Task: Look for products in the category "Babies & Kids" from Spry only.
Action: Mouse pressed left at (222, 106)
Screenshot: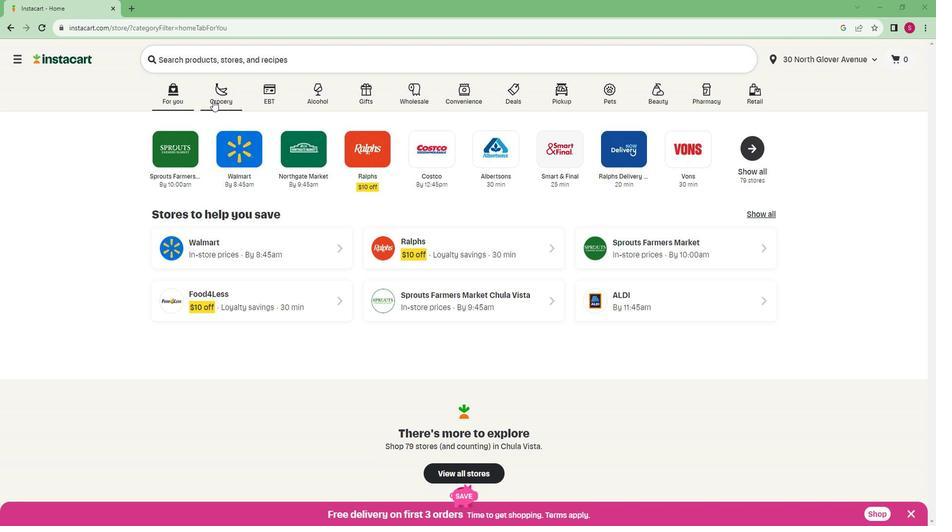 
Action: Mouse moved to (221, 280)
Screenshot: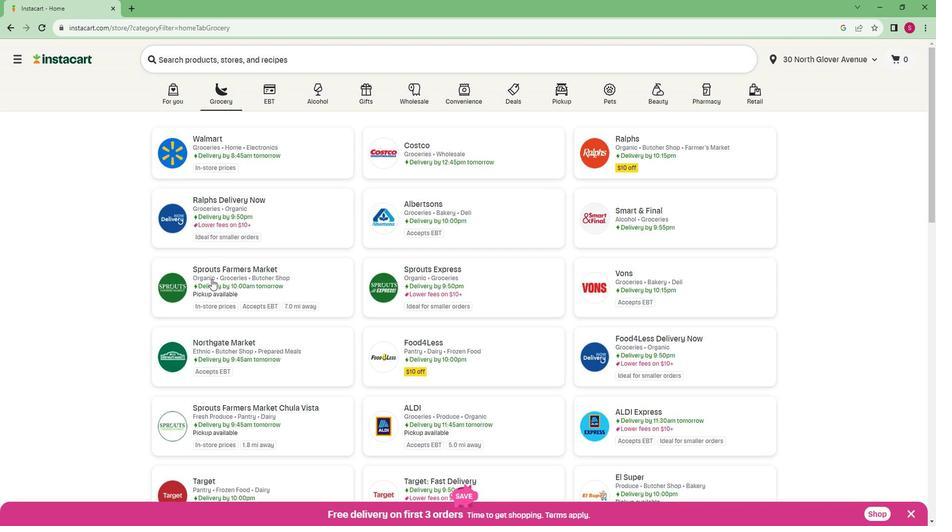 
Action: Mouse pressed left at (221, 280)
Screenshot: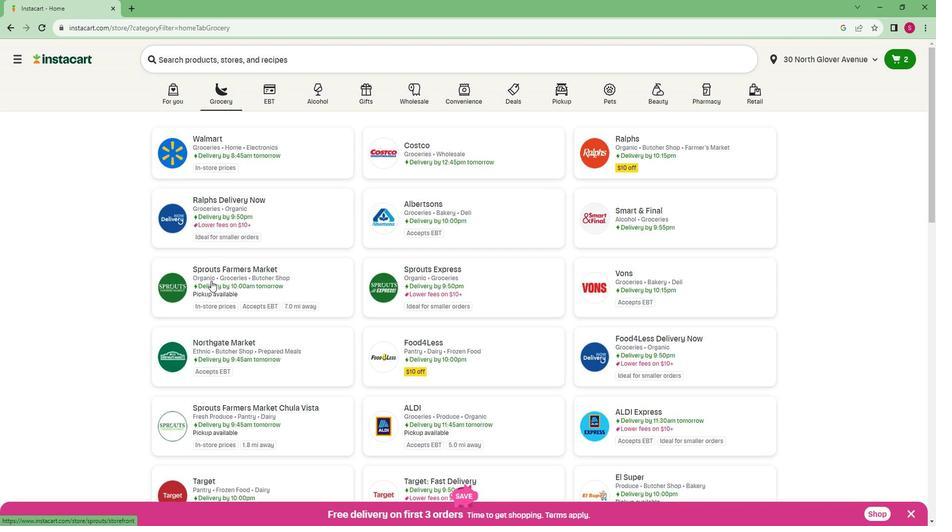 
Action: Mouse moved to (87, 367)
Screenshot: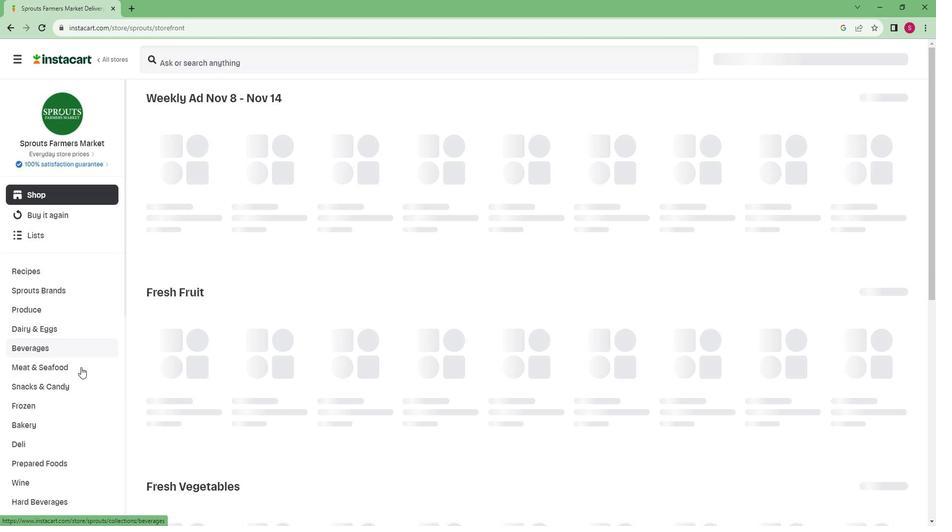 
Action: Mouse scrolled (87, 366) with delta (0, 0)
Screenshot: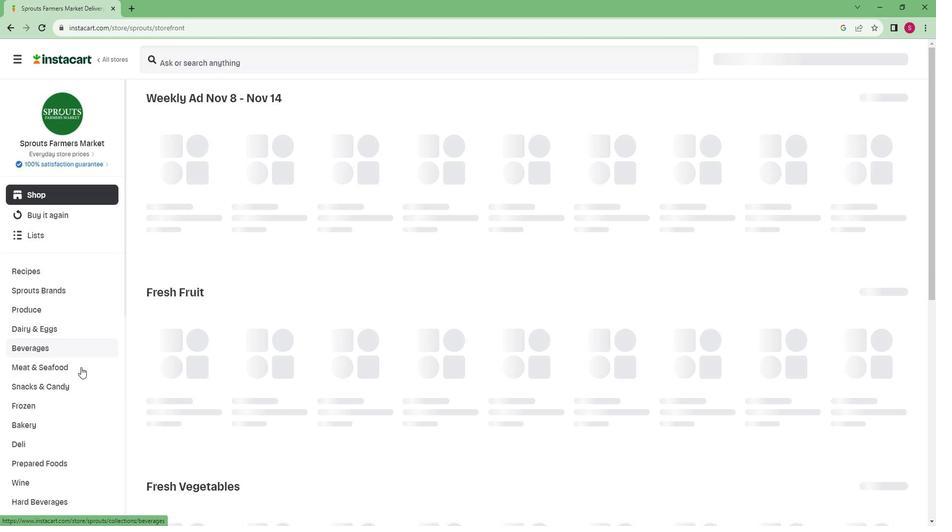
Action: Mouse scrolled (87, 366) with delta (0, 0)
Screenshot: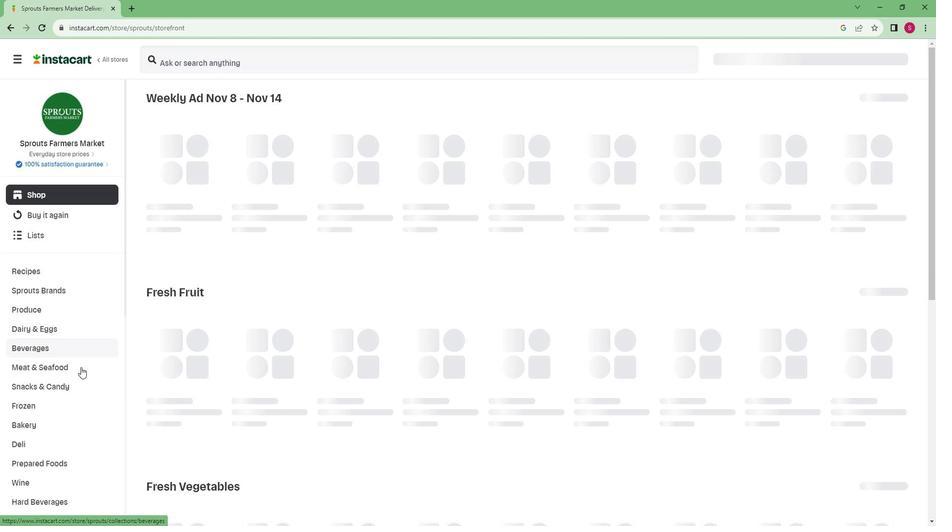
Action: Mouse scrolled (87, 366) with delta (0, 0)
Screenshot: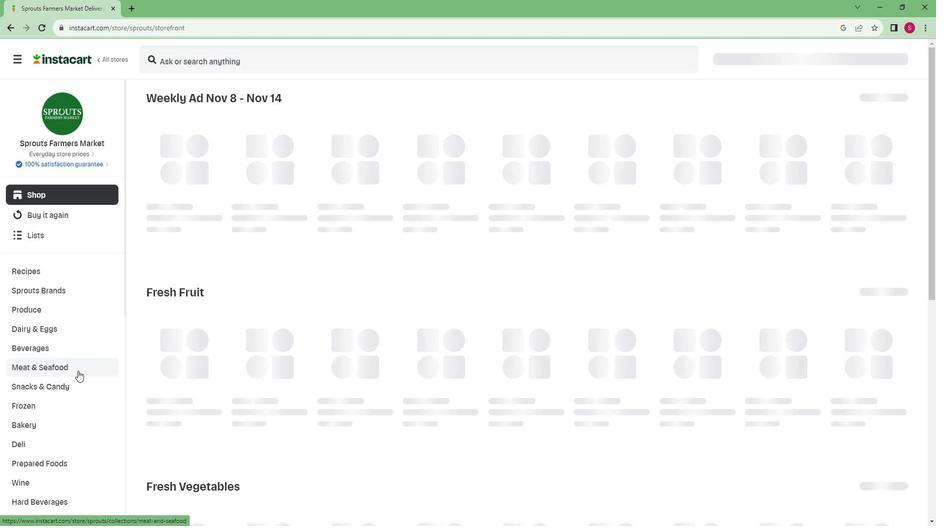 
Action: Mouse scrolled (87, 366) with delta (0, 0)
Screenshot: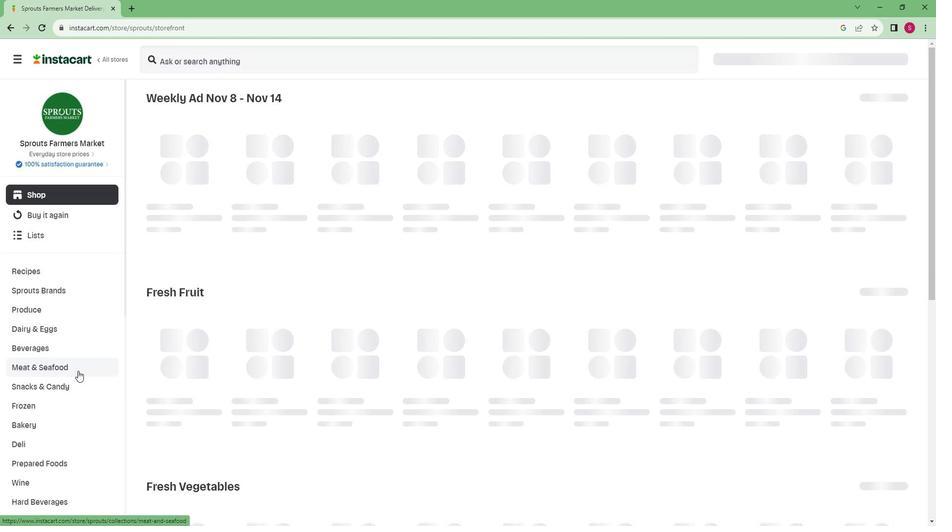 
Action: Mouse scrolled (87, 366) with delta (0, 0)
Screenshot: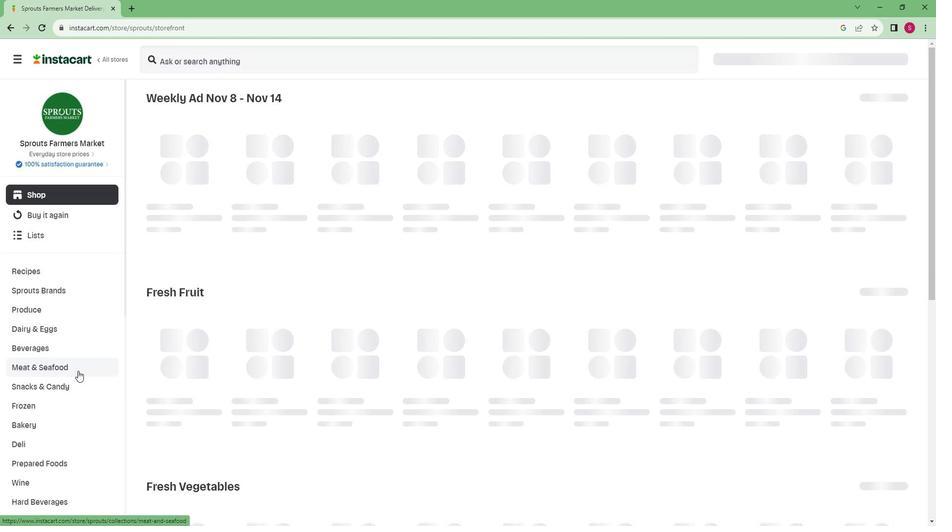 
Action: Mouse scrolled (87, 366) with delta (0, 0)
Screenshot: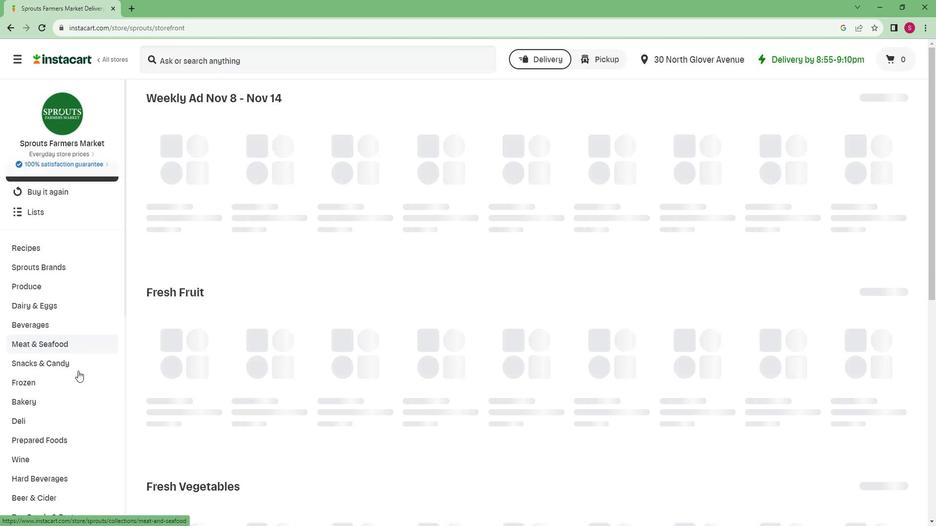 
Action: Mouse scrolled (87, 366) with delta (0, 0)
Screenshot: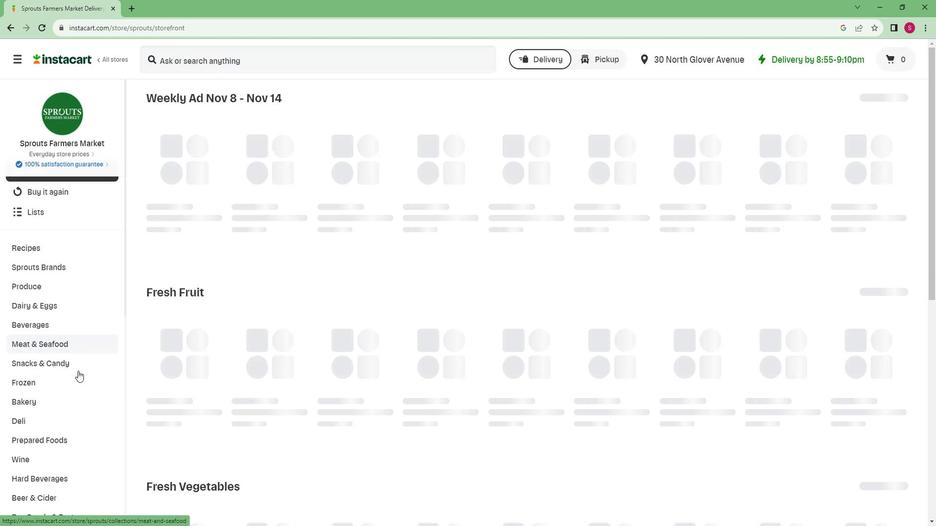 
Action: Mouse moved to (57, 425)
Screenshot: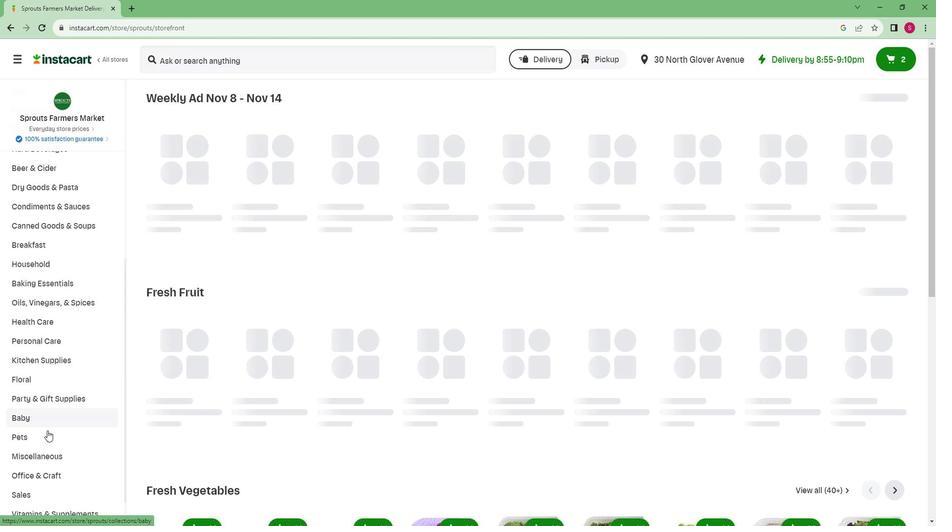 
Action: Mouse scrolled (57, 424) with delta (0, 0)
Screenshot: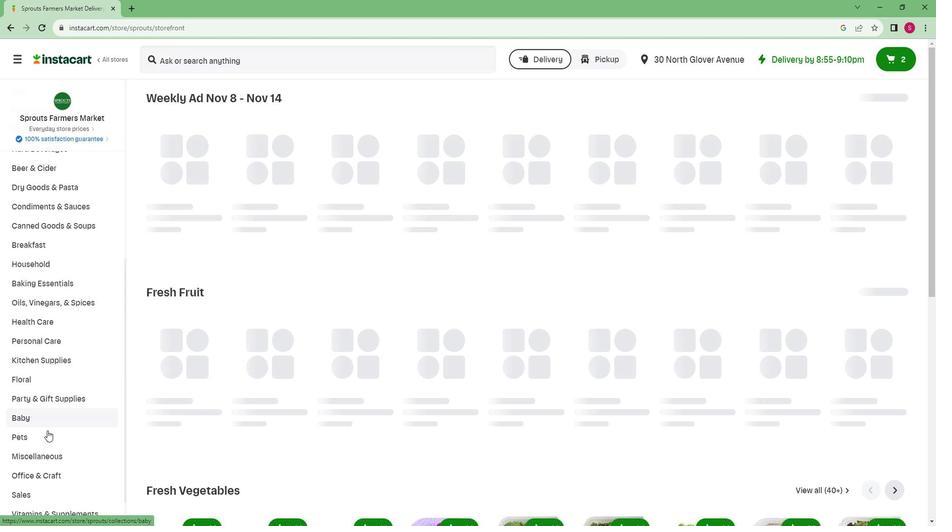 
Action: Mouse scrolled (57, 424) with delta (0, 0)
Screenshot: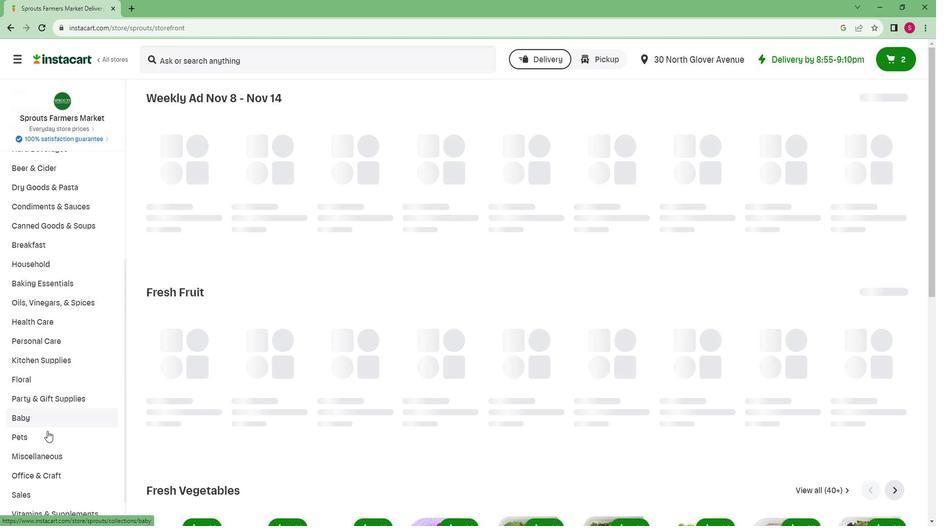
Action: Mouse moved to (49, 485)
Screenshot: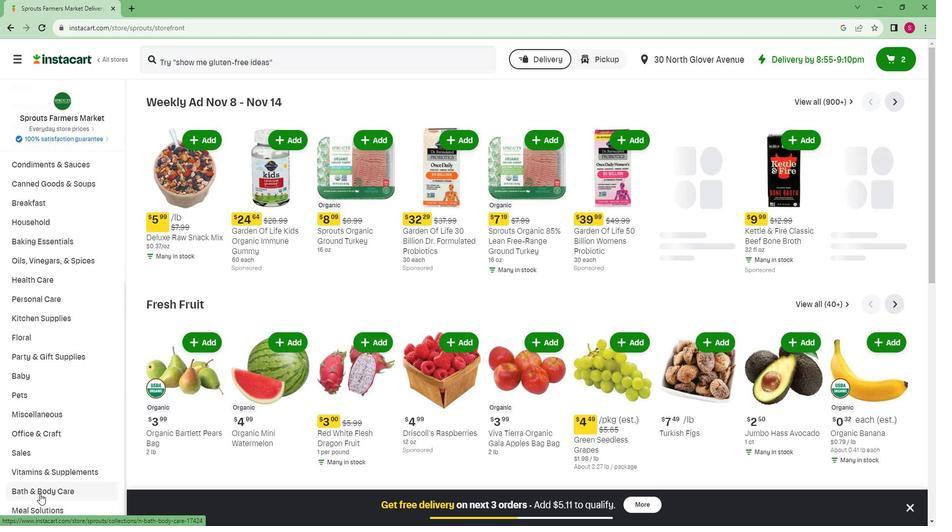 
Action: Mouse pressed left at (49, 485)
Screenshot: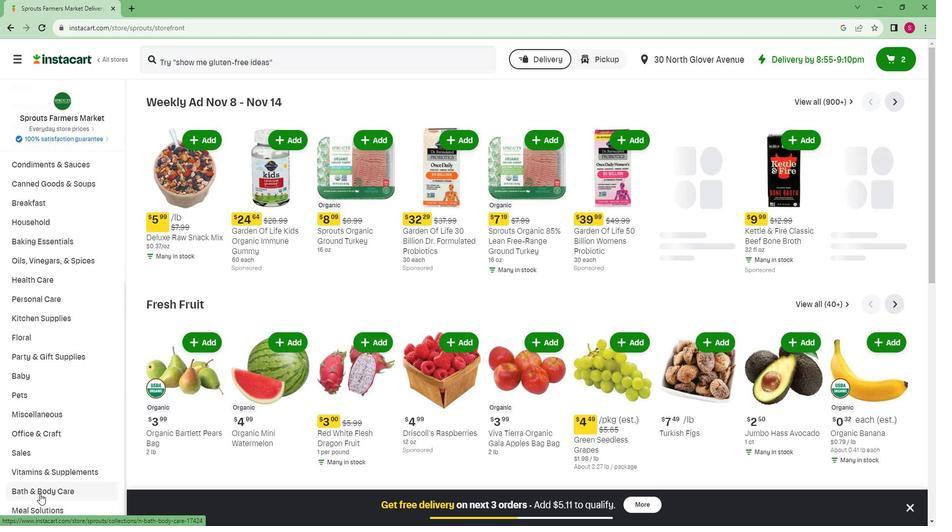 
Action: Mouse moved to (47, 439)
Screenshot: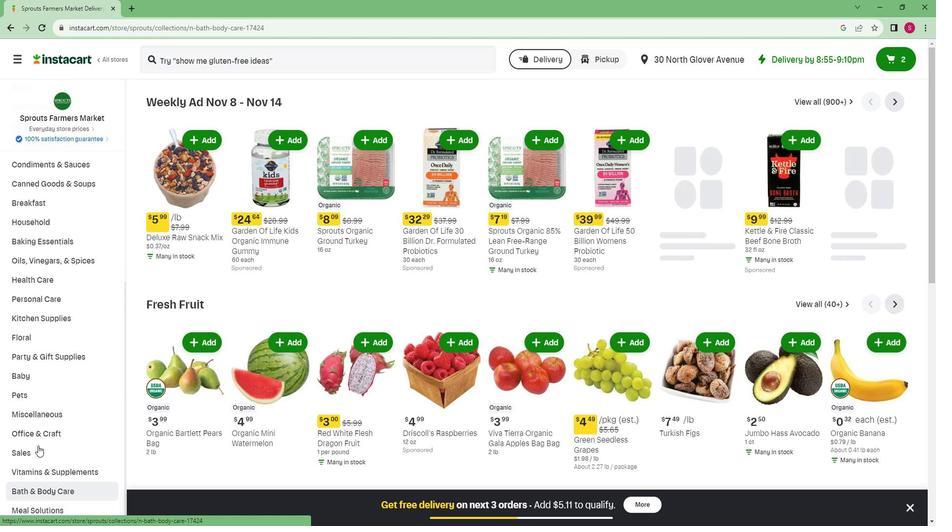 
Action: Mouse scrolled (47, 439) with delta (0, 0)
Screenshot: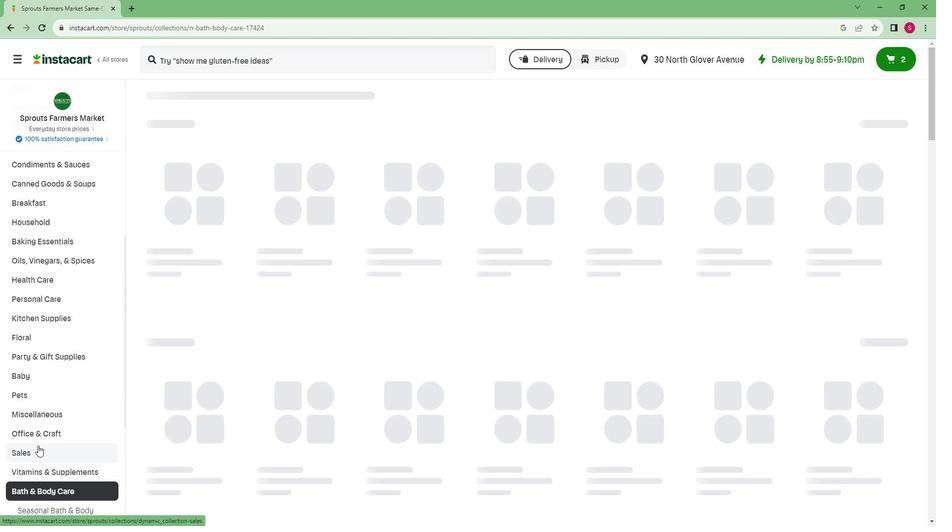 
Action: Mouse scrolled (47, 439) with delta (0, 0)
Screenshot: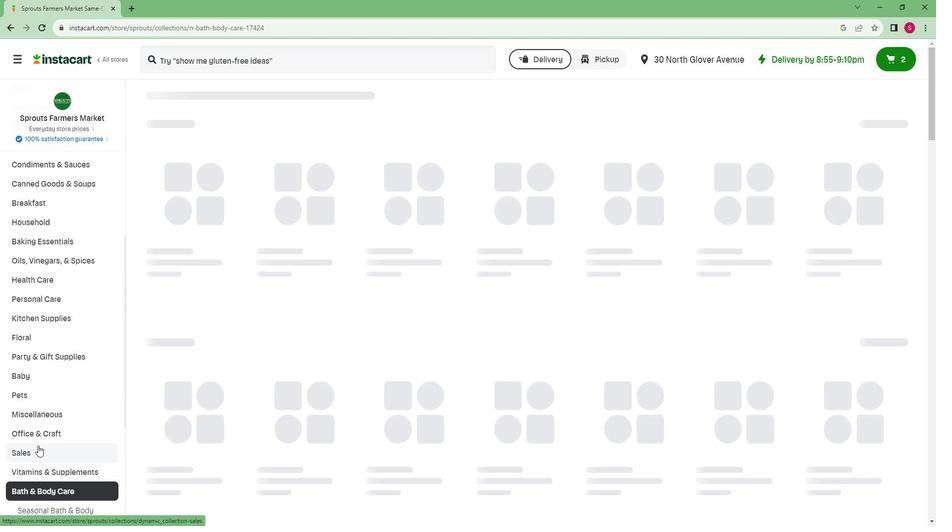 
Action: Mouse scrolled (47, 439) with delta (0, 0)
Screenshot: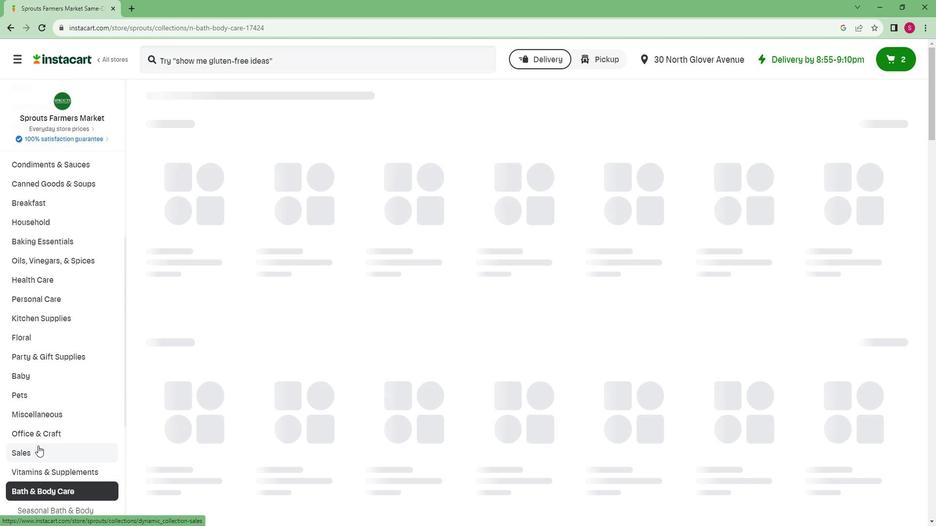 
Action: Mouse scrolled (47, 439) with delta (0, 0)
Screenshot: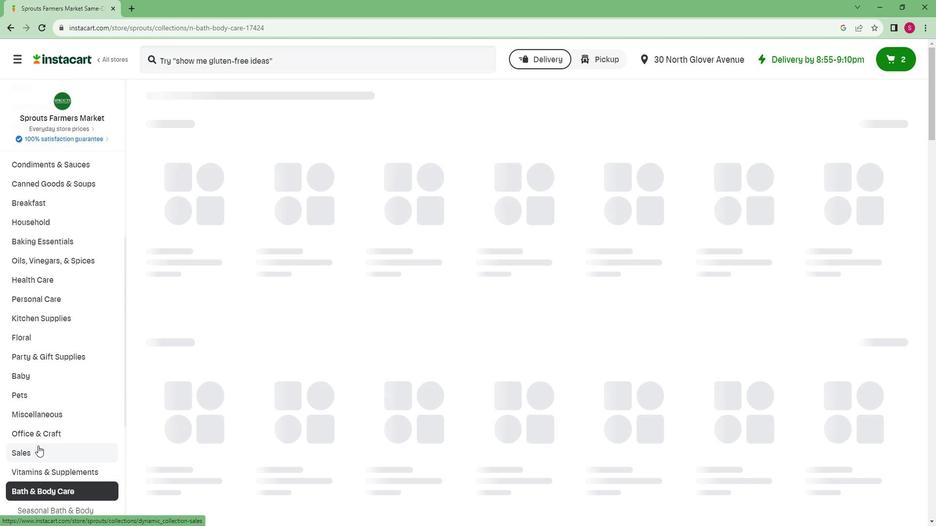 
Action: Mouse scrolled (47, 439) with delta (0, 0)
Screenshot: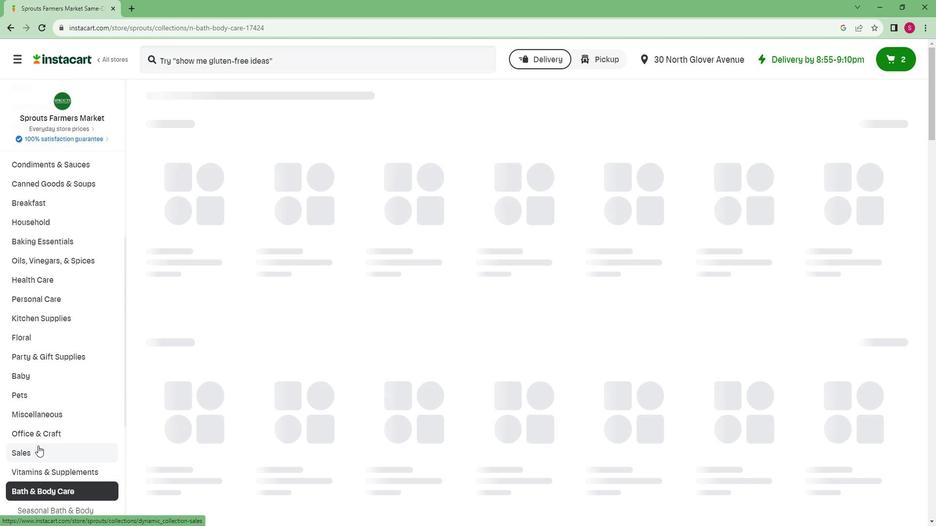 
Action: Mouse scrolled (47, 439) with delta (0, 0)
Screenshot: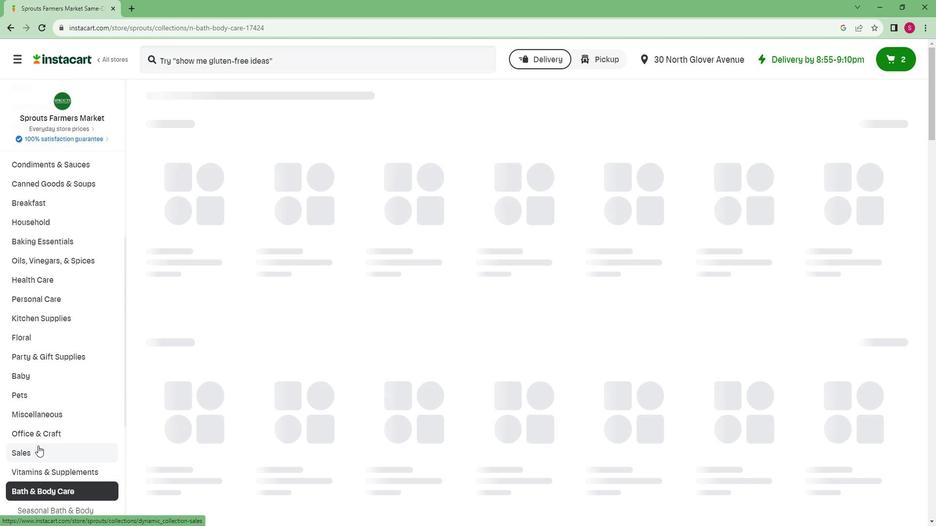 
Action: Mouse moved to (39, 464)
Screenshot: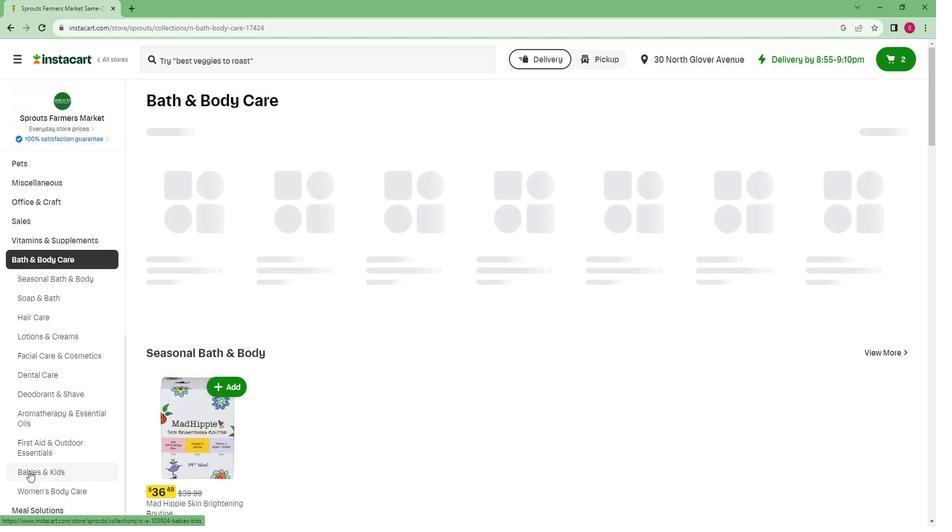 
Action: Mouse pressed left at (39, 464)
Screenshot: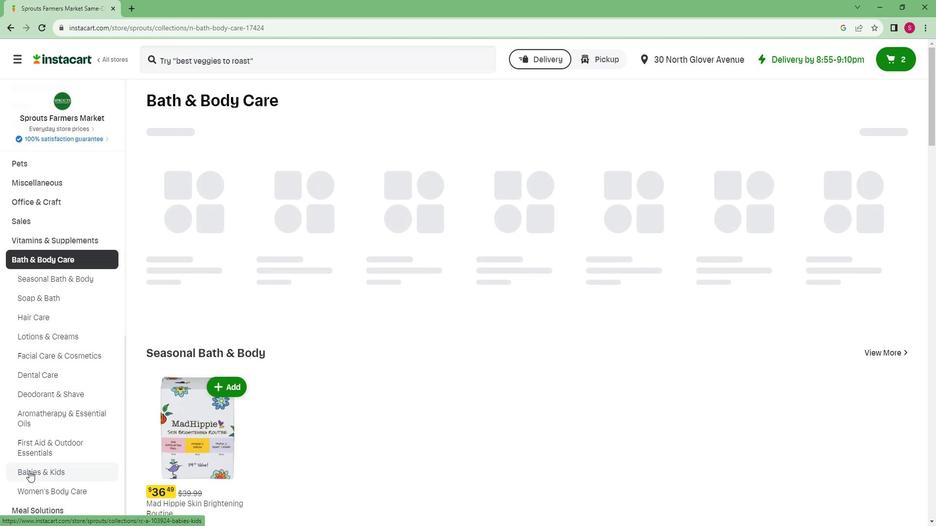 
Action: Mouse moved to (221, 141)
Screenshot: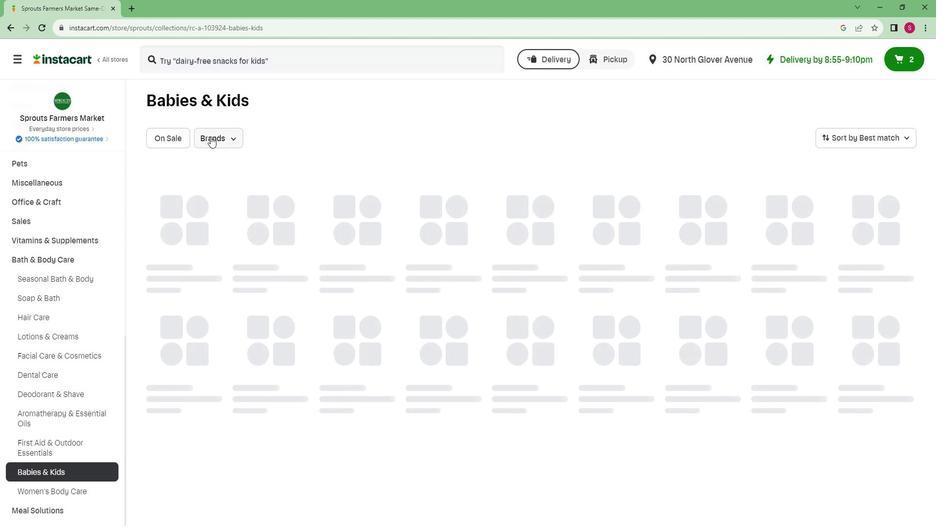 
Action: Mouse pressed left at (221, 141)
Screenshot: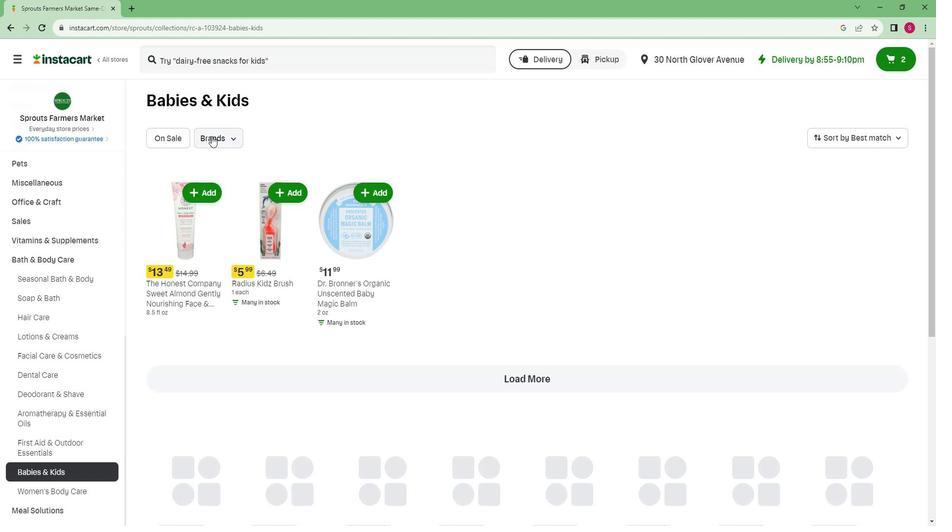 
Action: Mouse moved to (231, 254)
Screenshot: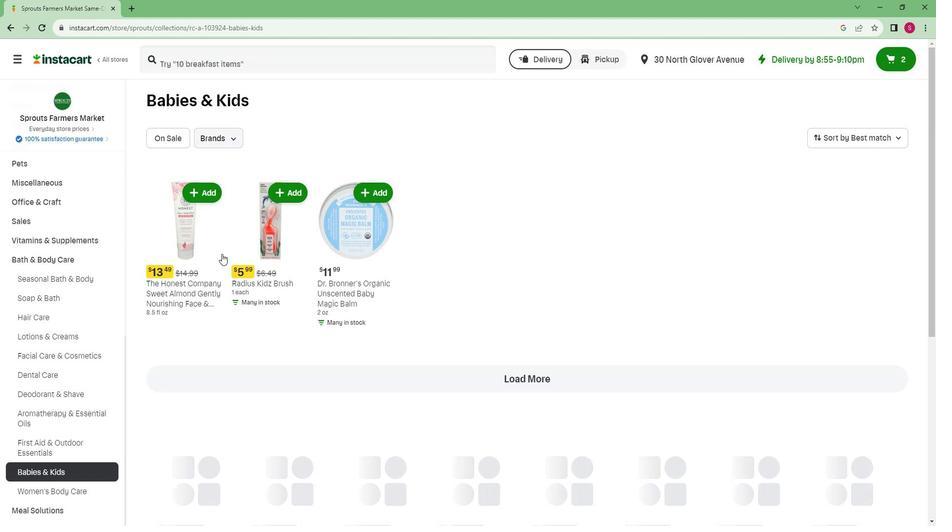 
Action: Mouse scrolled (231, 254) with delta (0, 0)
Screenshot: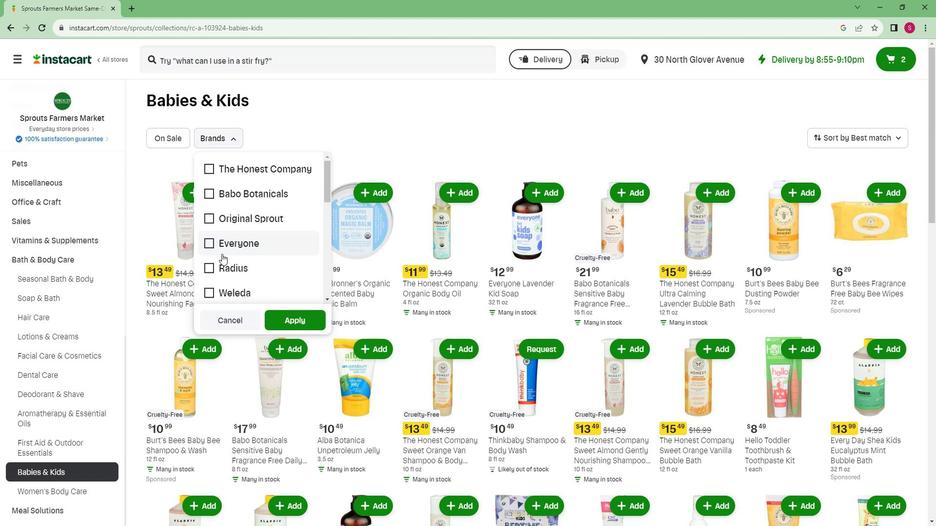 
Action: Mouse scrolled (231, 254) with delta (0, 0)
Screenshot: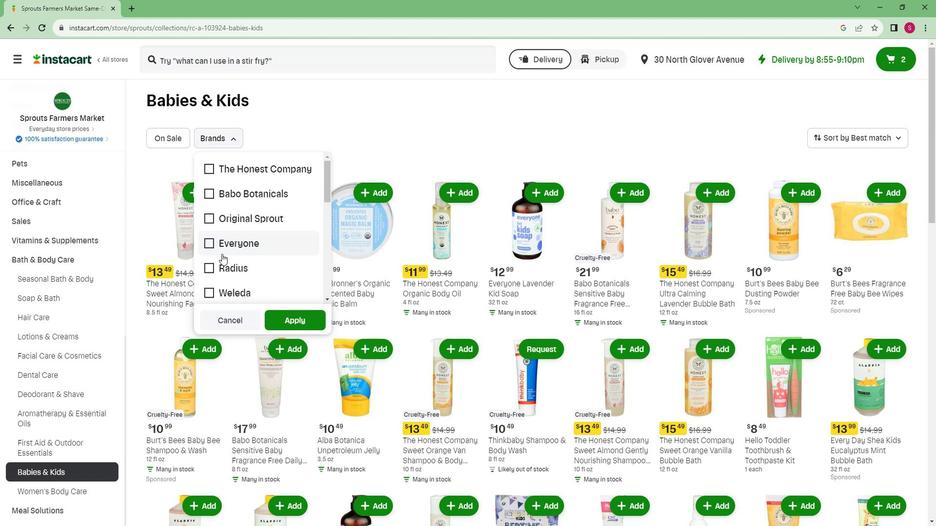 
Action: Mouse scrolled (231, 254) with delta (0, 0)
Screenshot: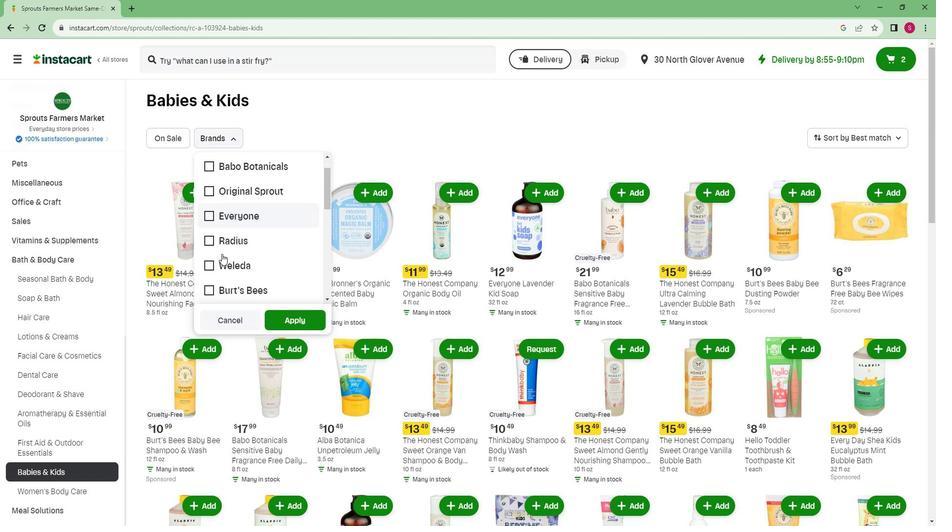
Action: Mouse moved to (233, 194)
Screenshot: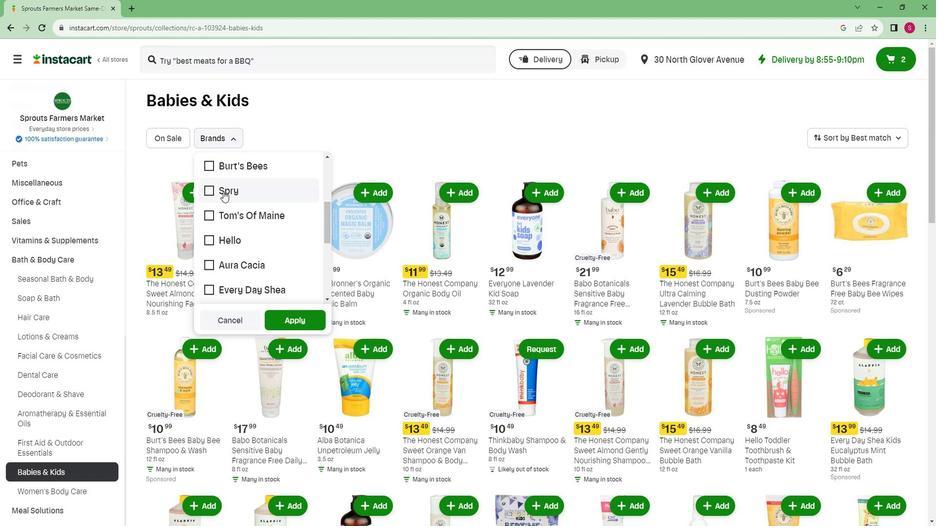 
Action: Mouse pressed left at (233, 194)
Screenshot: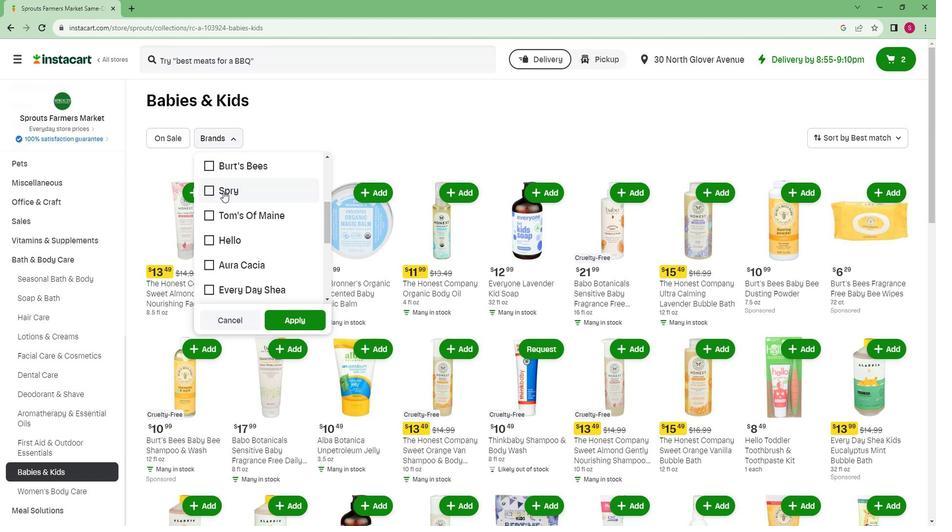 
Action: Mouse moved to (293, 321)
Screenshot: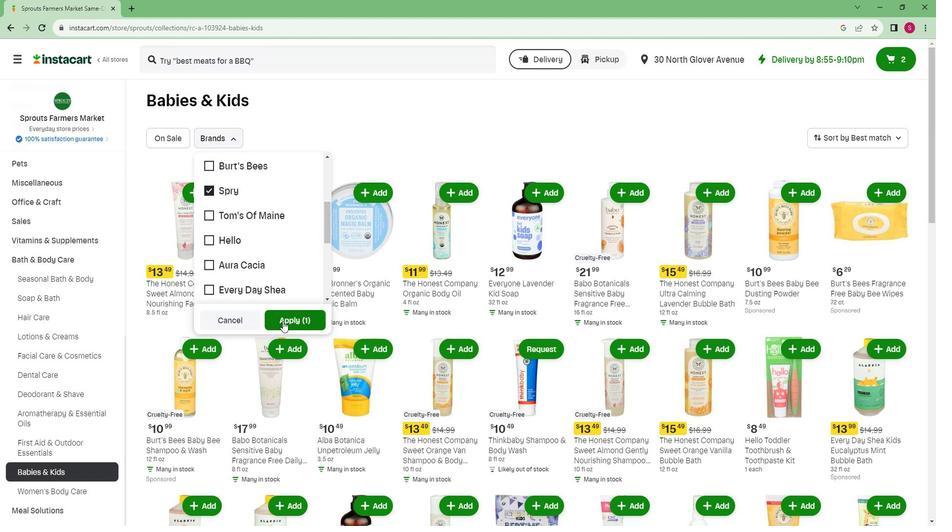 
Action: Mouse pressed left at (293, 321)
Screenshot: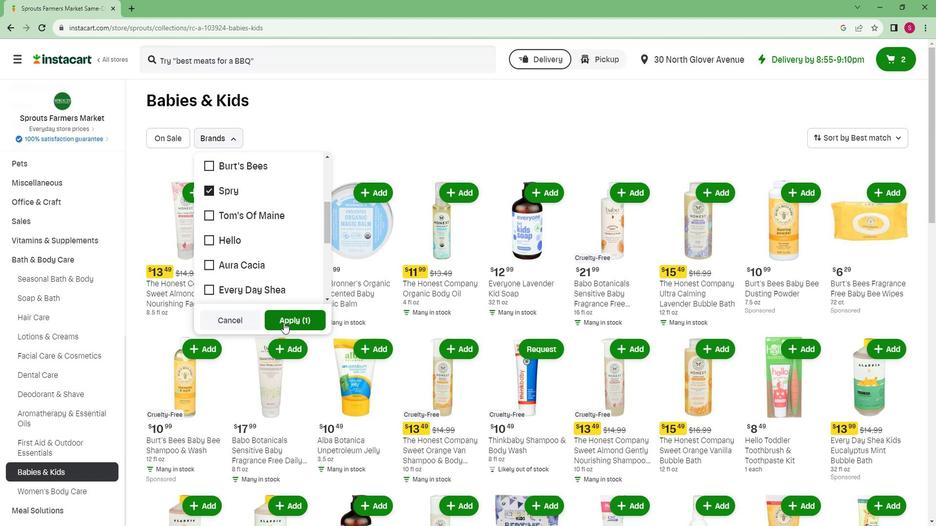 
